 Task: Start in the project CheckTech the sprint 'Velocity Vikings', with a duration of 2 weeks. Start in the project CheckTech the sprint 'Velocity Vikings', with a duration of 1 week. Start in the project CheckTech the sprint 'Velocity Vikings', with a duration of 3 weeks
Action: Mouse moved to (71, 158)
Screenshot: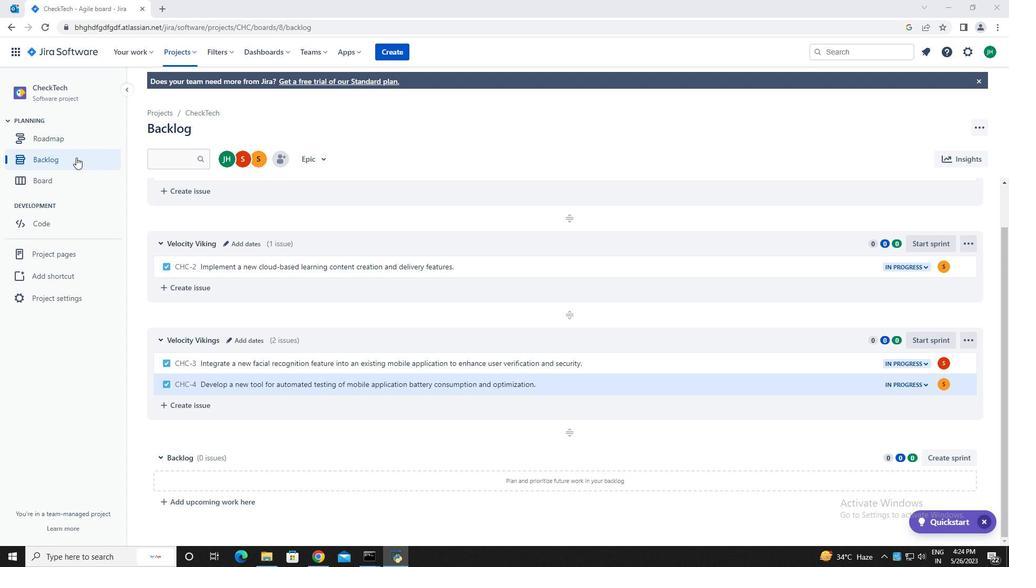 
Action: Mouse pressed left at (71, 158)
Screenshot: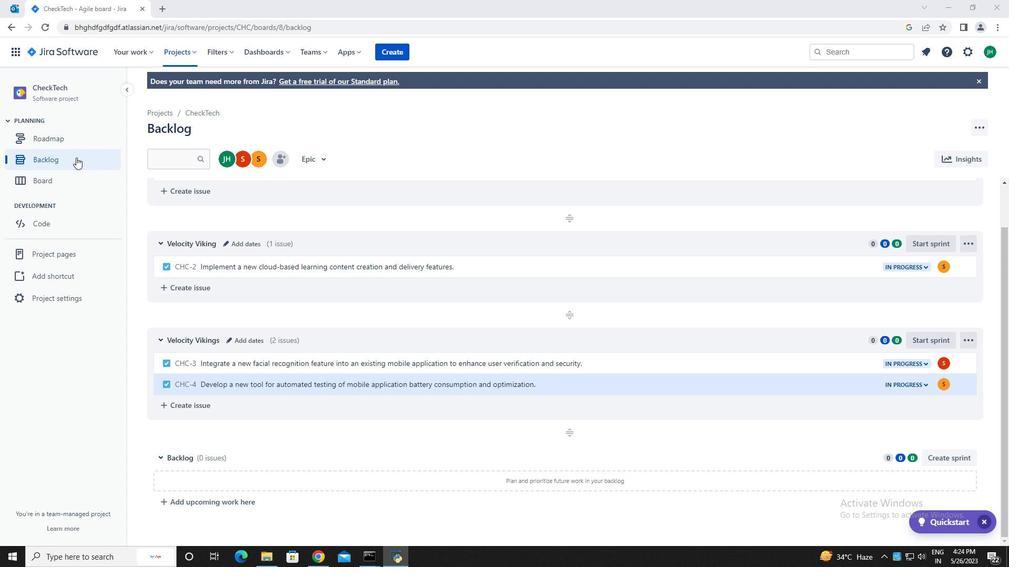 
Action: Mouse moved to (319, 160)
Screenshot: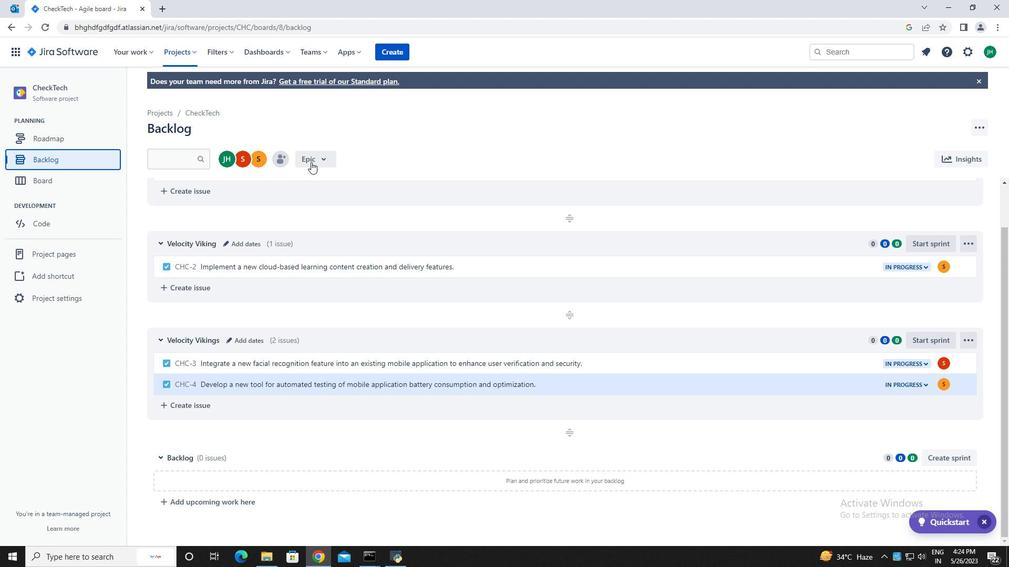 
Action: Mouse pressed left at (319, 160)
Screenshot: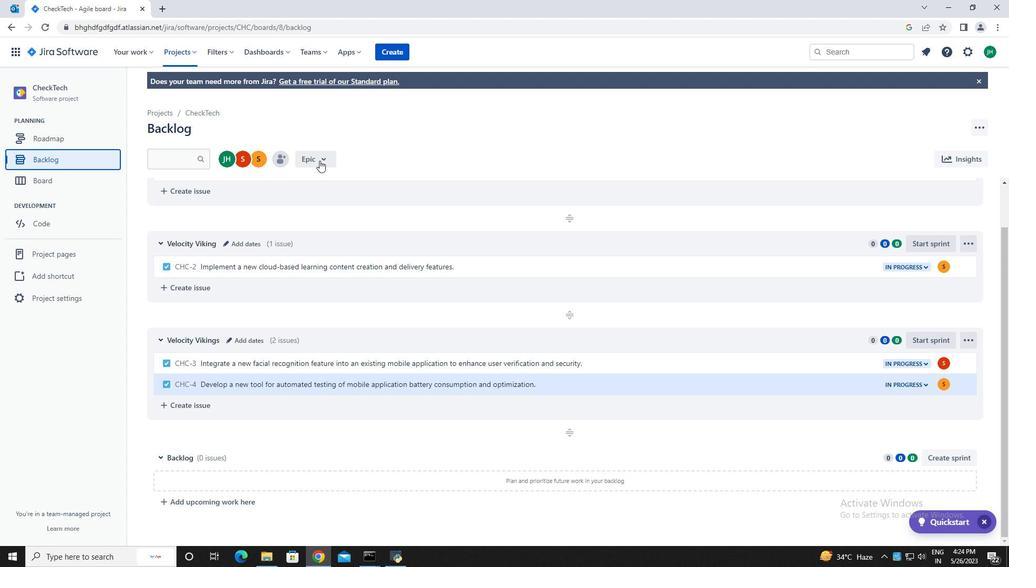 
Action: Mouse moved to (316, 225)
Screenshot: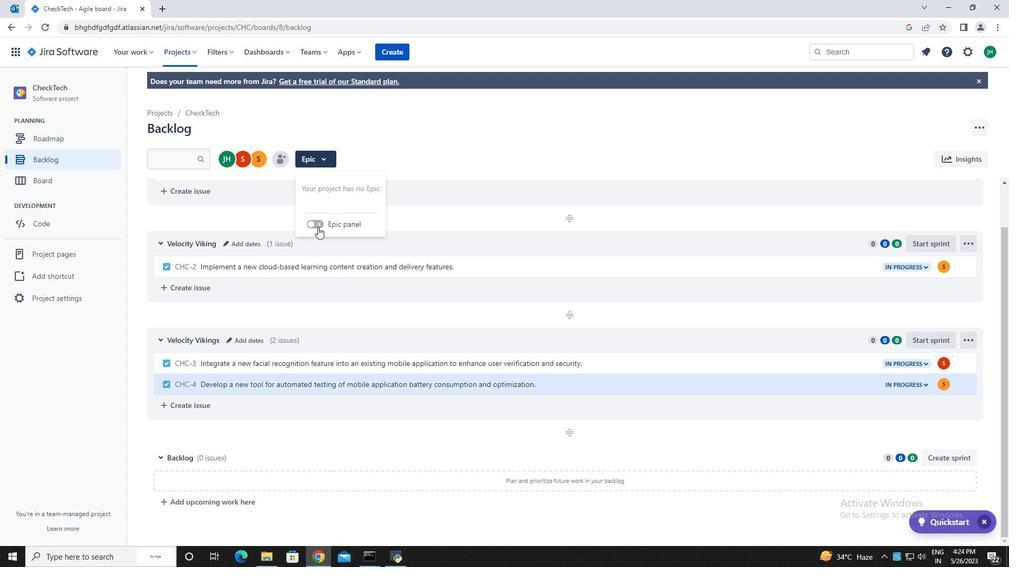 
Action: Mouse pressed left at (316, 225)
Screenshot: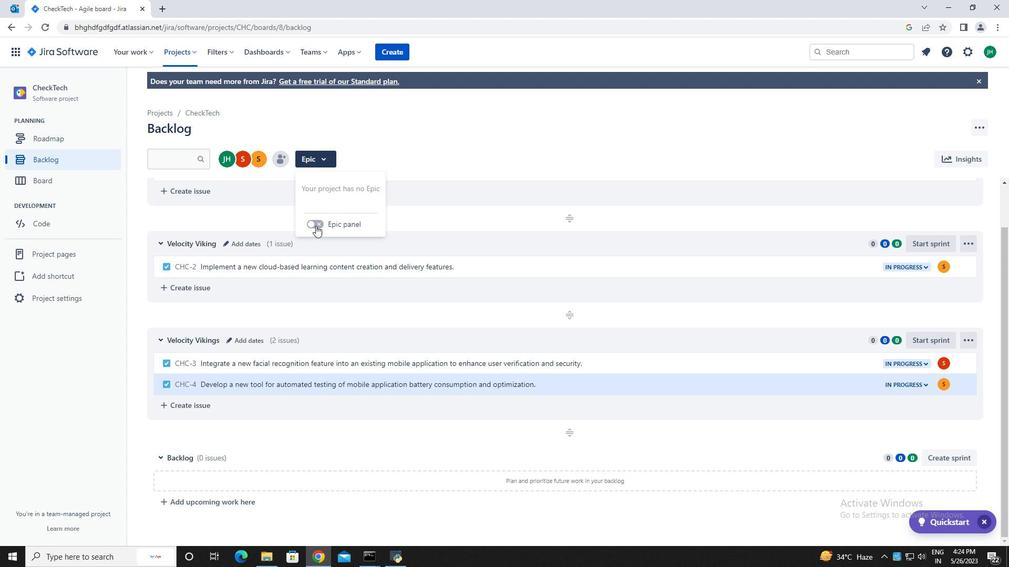 
Action: Mouse moved to (223, 390)
Screenshot: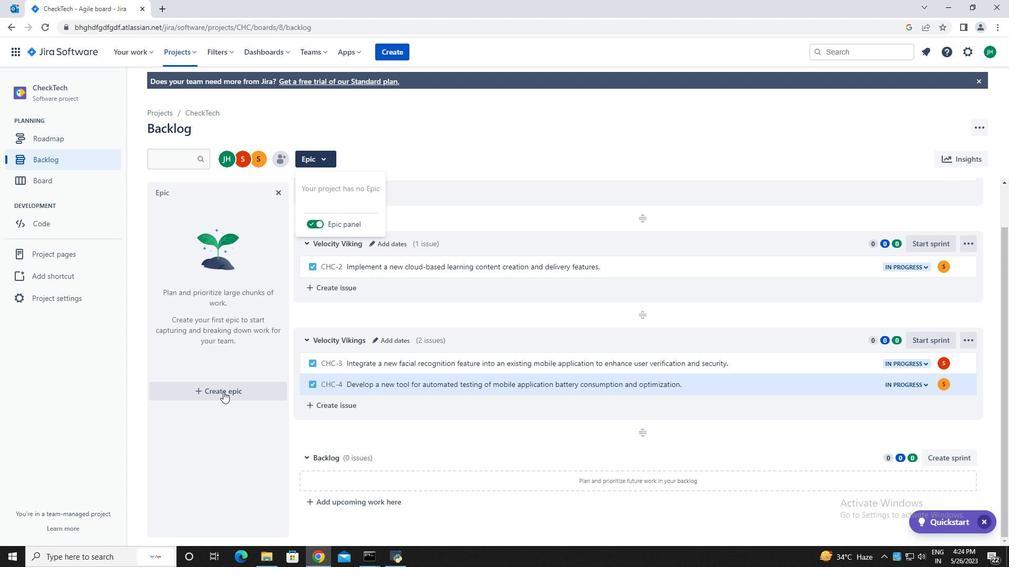 
Action: Mouse pressed left at (223, 390)
Screenshot: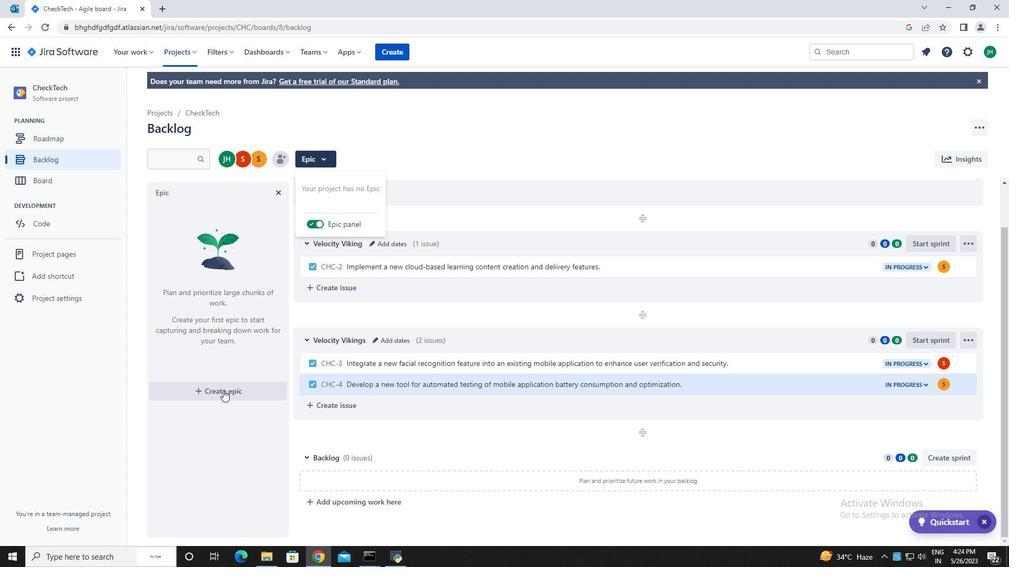 
Action: Mouse pressed left at (223, 390)
Screenshot: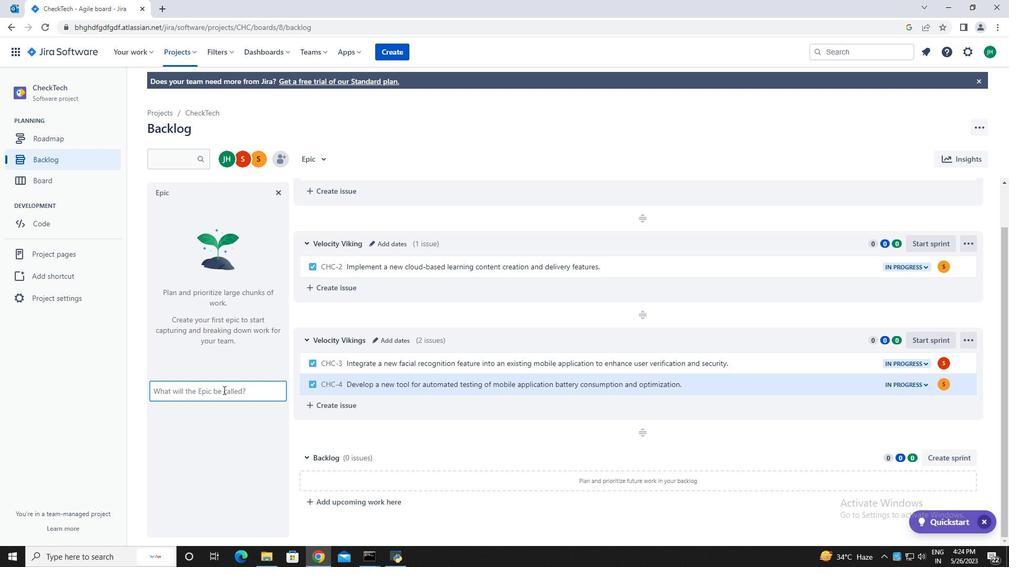 
Action: Mouse moved to (281, 191)
Screenshot: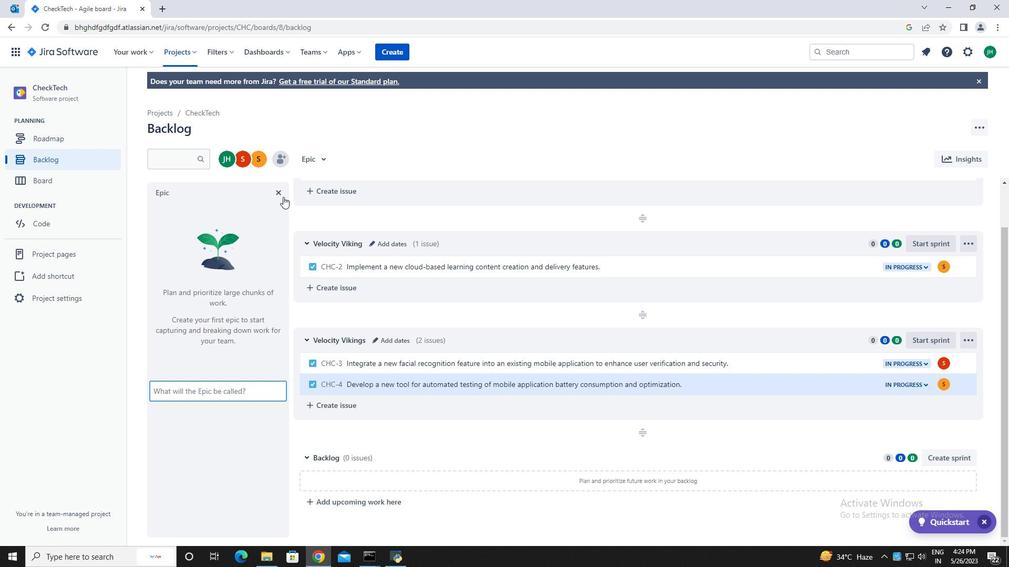 
Action: Mouse pressed left at (281, 191)
Screenshot: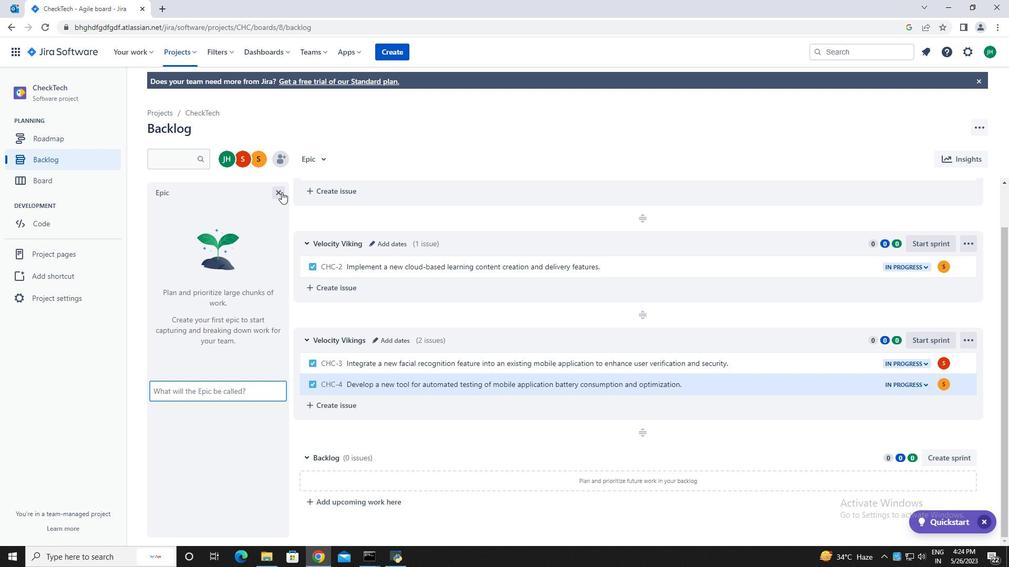 
Action: Mouse moved to (916, 278)
Screenshot: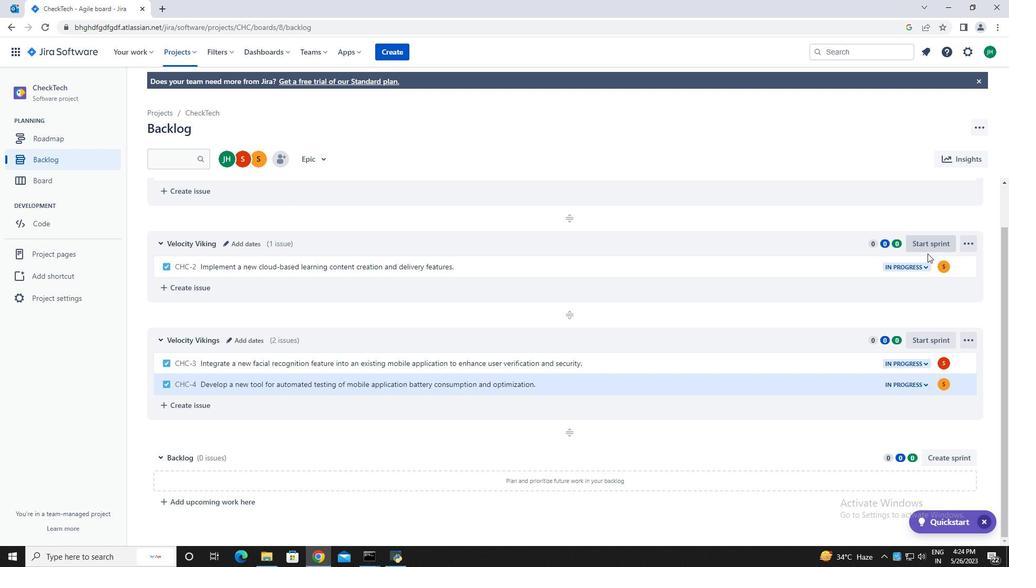 
Action: Mouse scrolled (916, 278) with delta (0, 0)
Screenshot: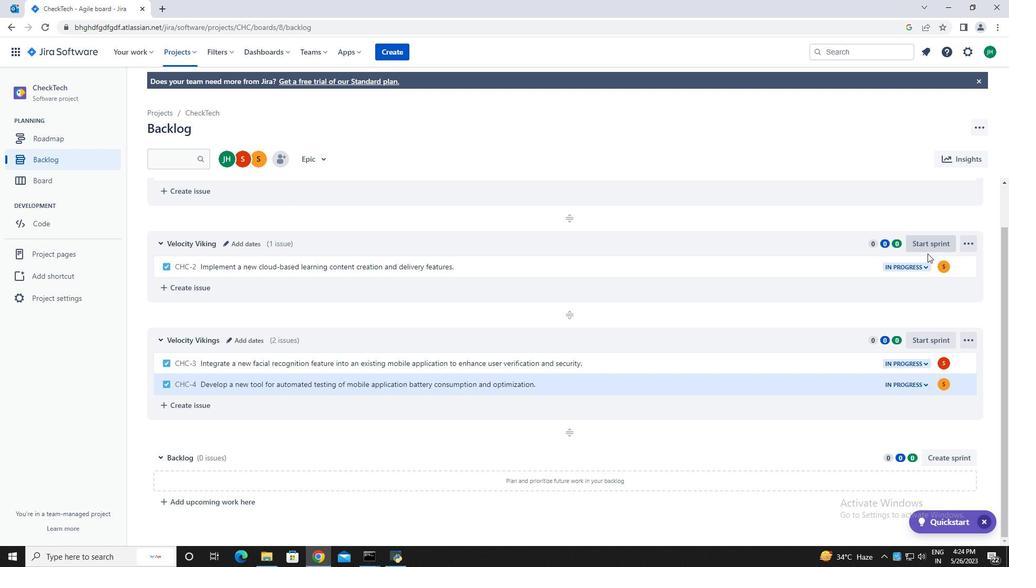 
Action: Mouse moved to (916, 278)
Screenshot: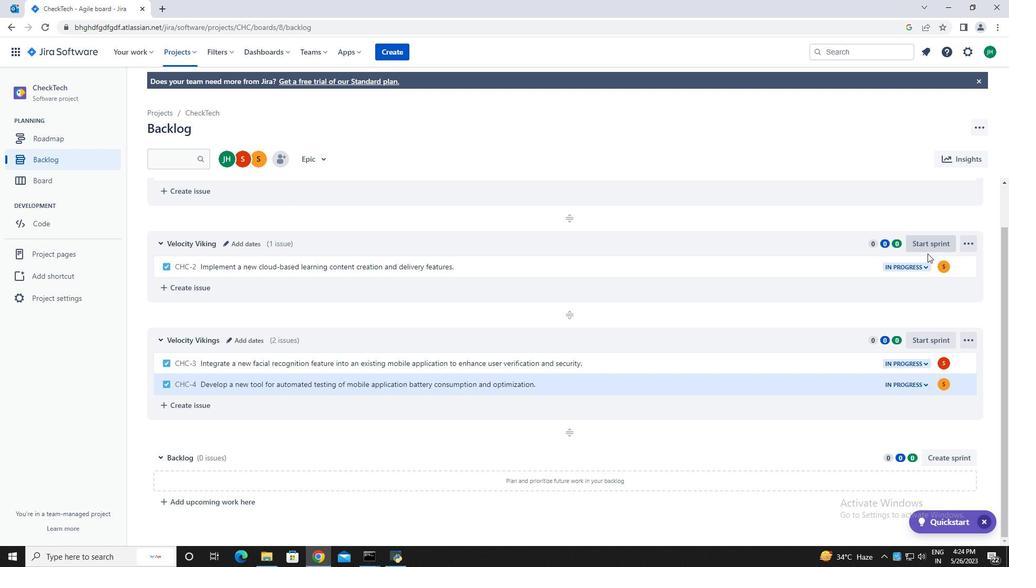 
Action: Mouse scrolled (916, 278) with delta (0, 0)
Screenshot: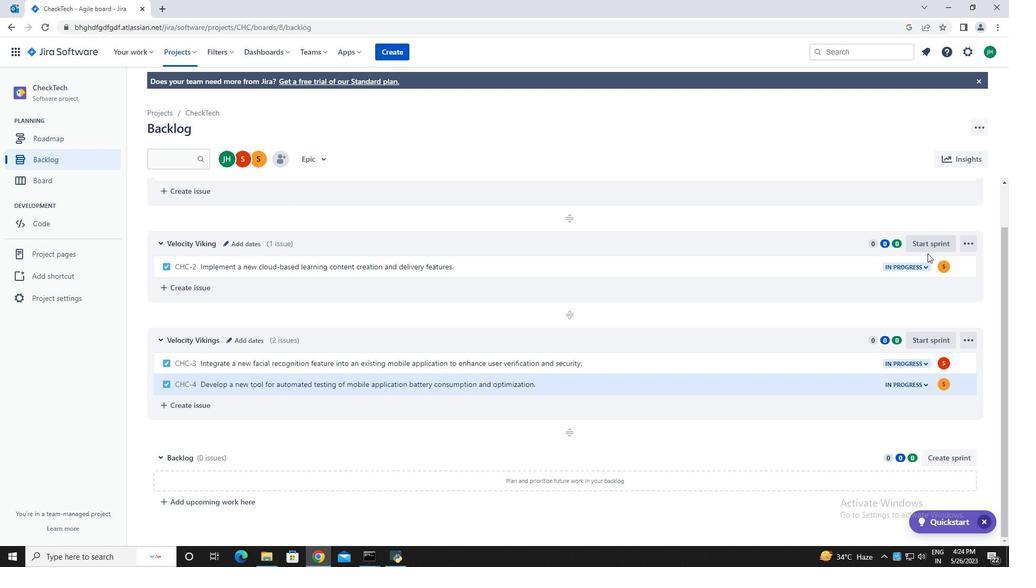 
Action: Mouse moved to (915, 277)
Screenshot: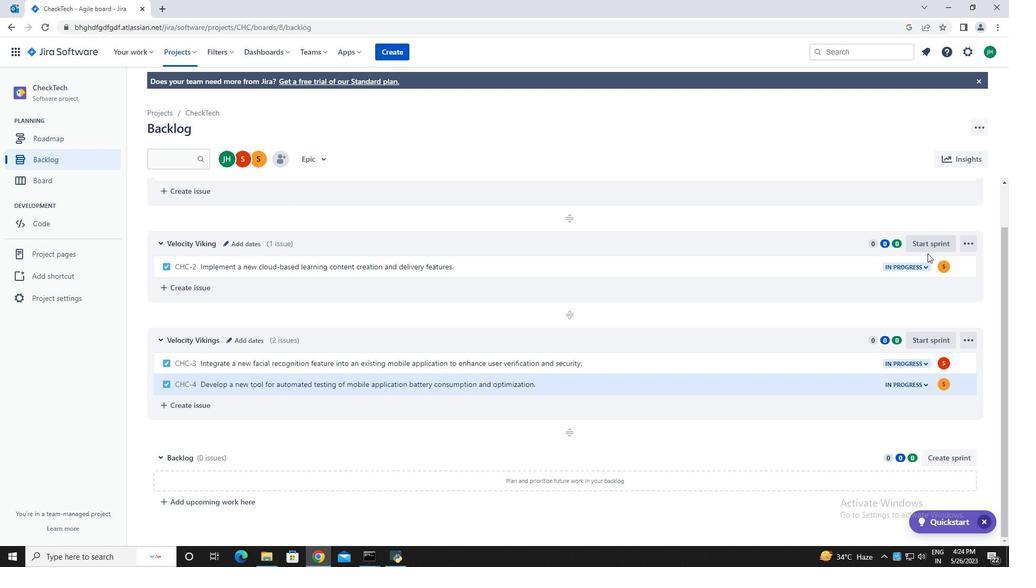 
Action: Mouse scrolled (915, 277) with delta (0, 0)
Screenshot: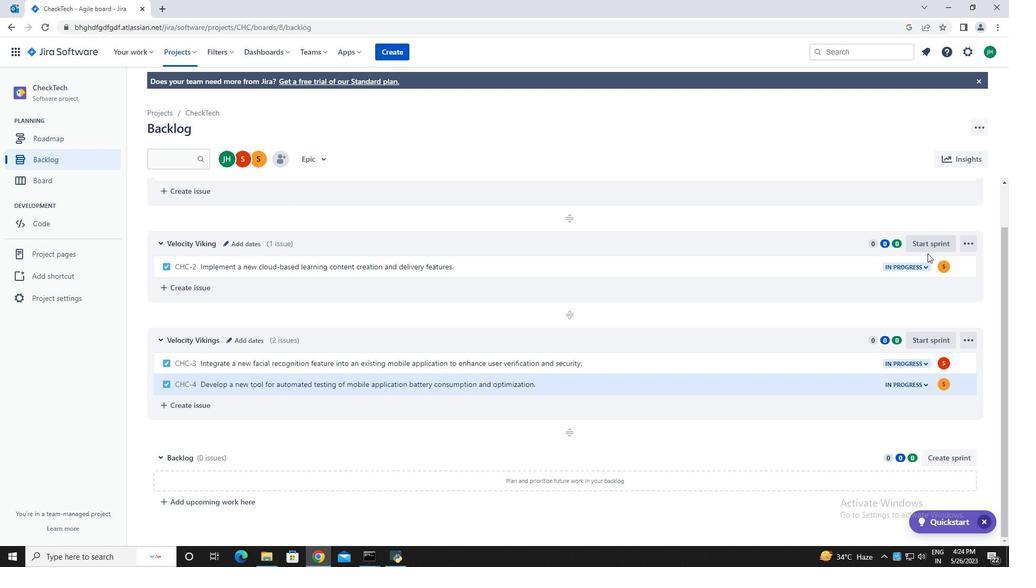 
Action: Mouse moved to (913, 270)
Screenshot: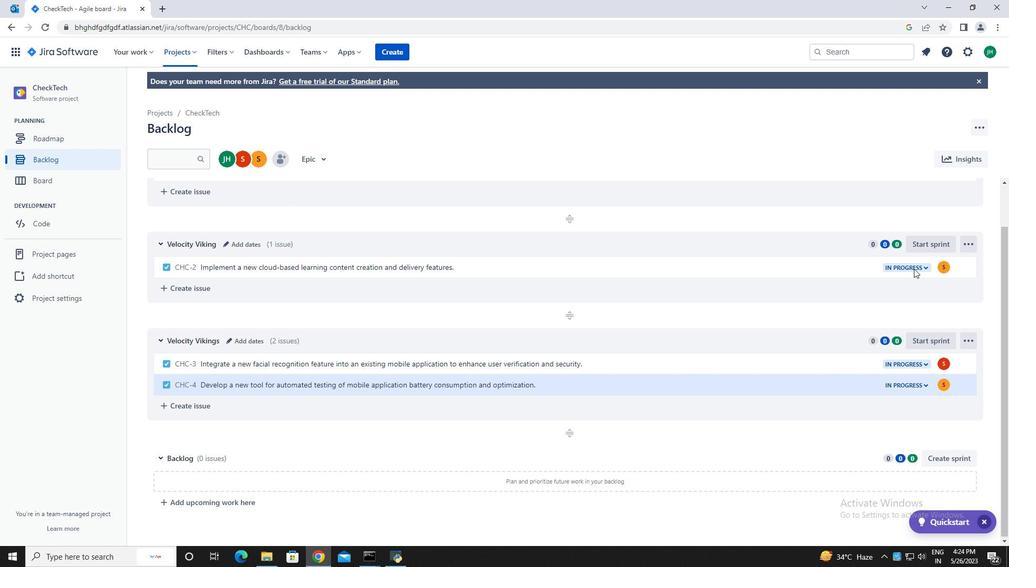 
Action: Mouse scrolled (913, 270) with delta (0, 0)
Screenshot: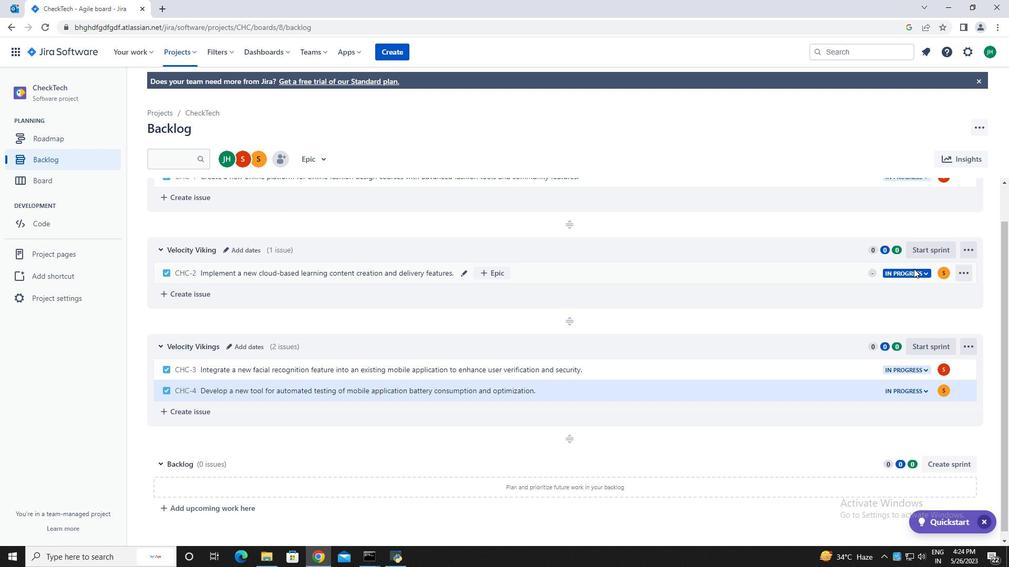 
Action: Mouse scrolled (913, 270) with delta (0, 0)
Screenshot: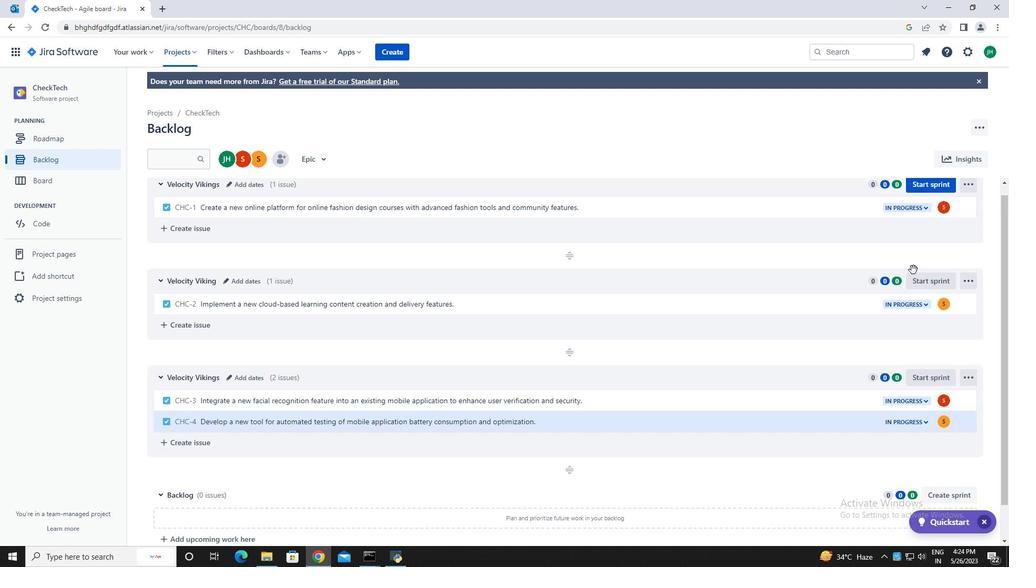 
Action: Mouse moved to (913, 270)
Screenshot: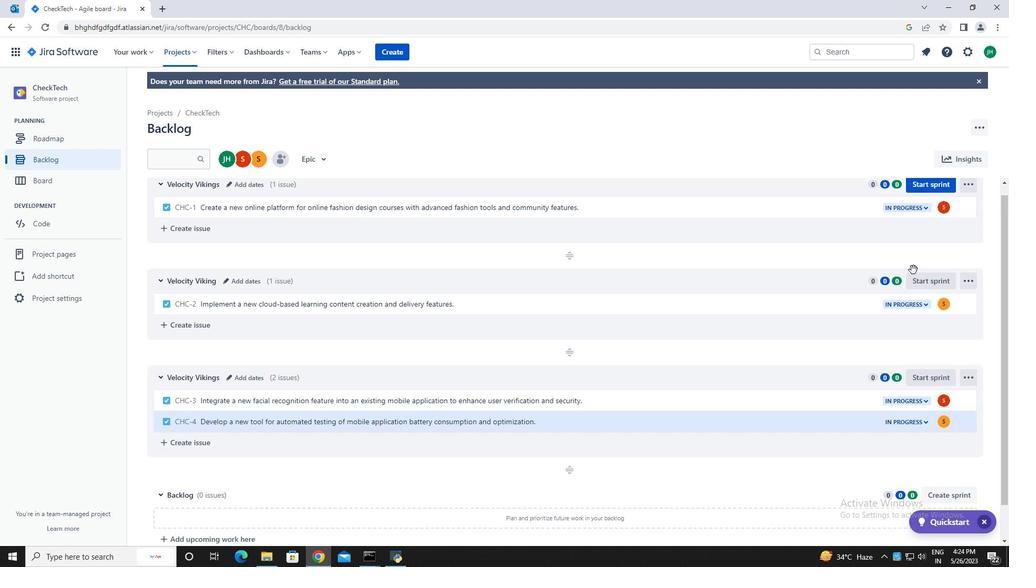 
Action: Mouse scrolled (913, 270) with delta (0, 0)
Screenshot: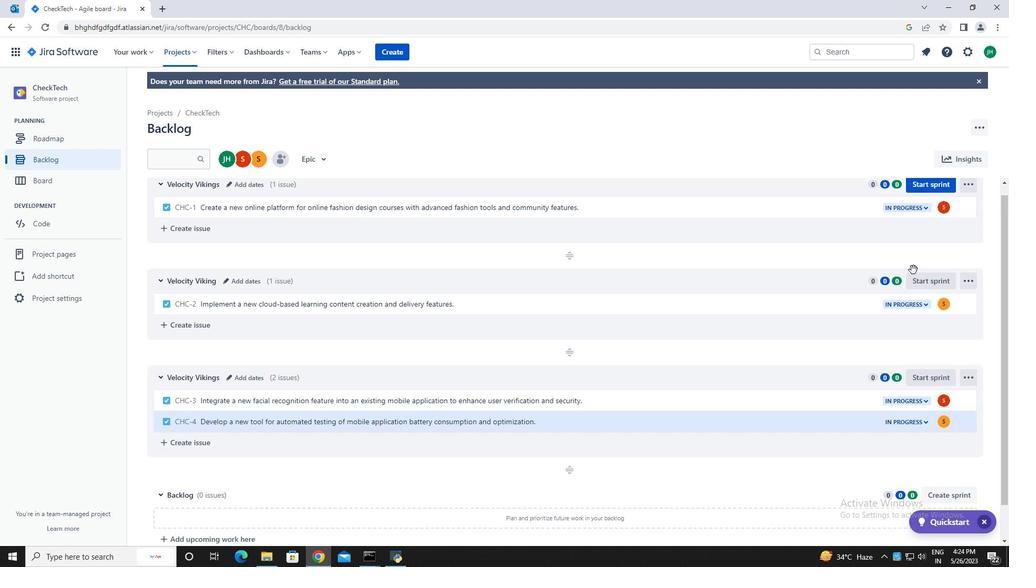 
Action: Mouse scrolled (913, 270) with delta (0, 0)
Screenshot: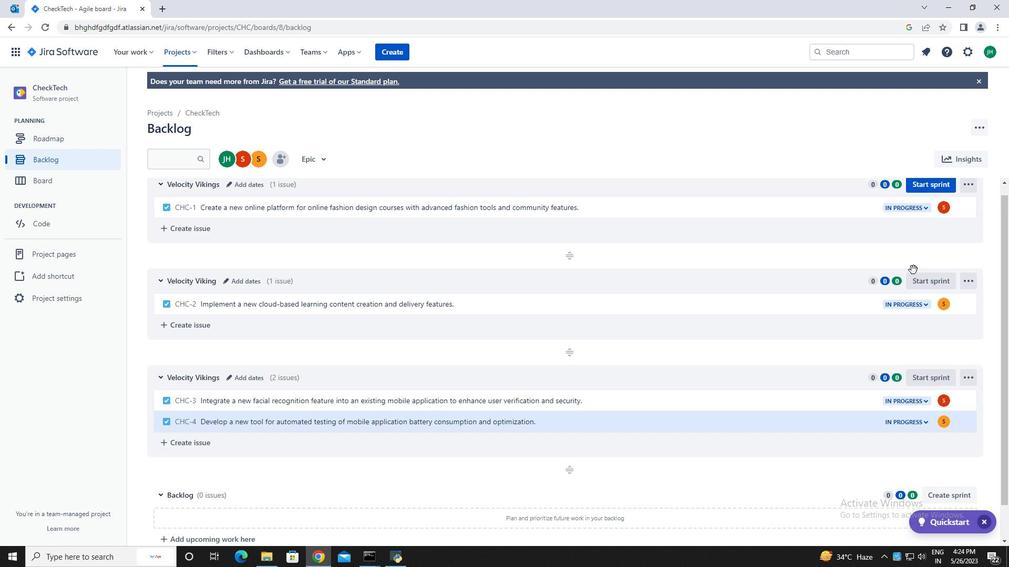 
Action: Mouse moved to (932, 195)
Screenshot: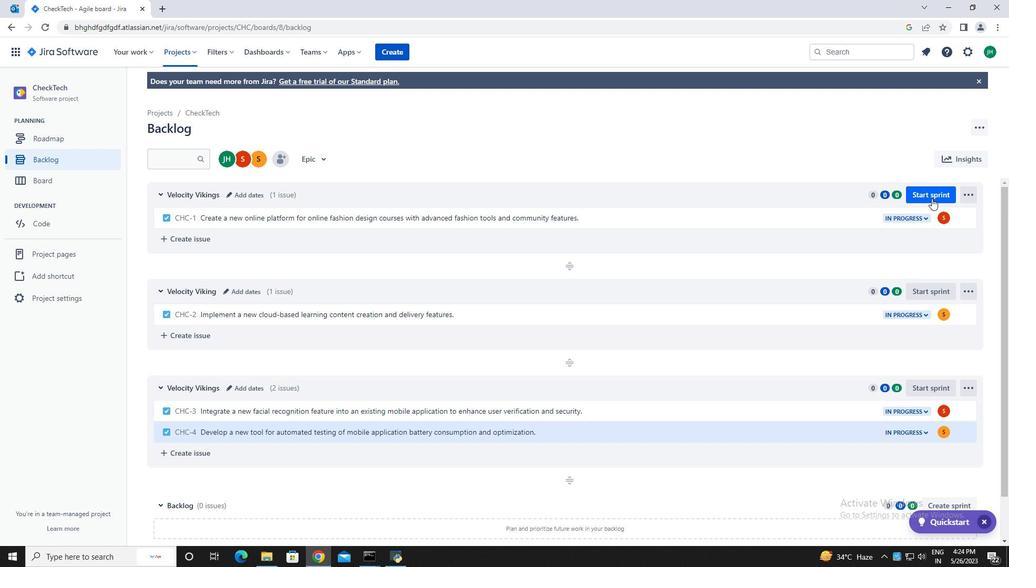 
Action: Mouse pressed left at (932, 195)
Screenshot: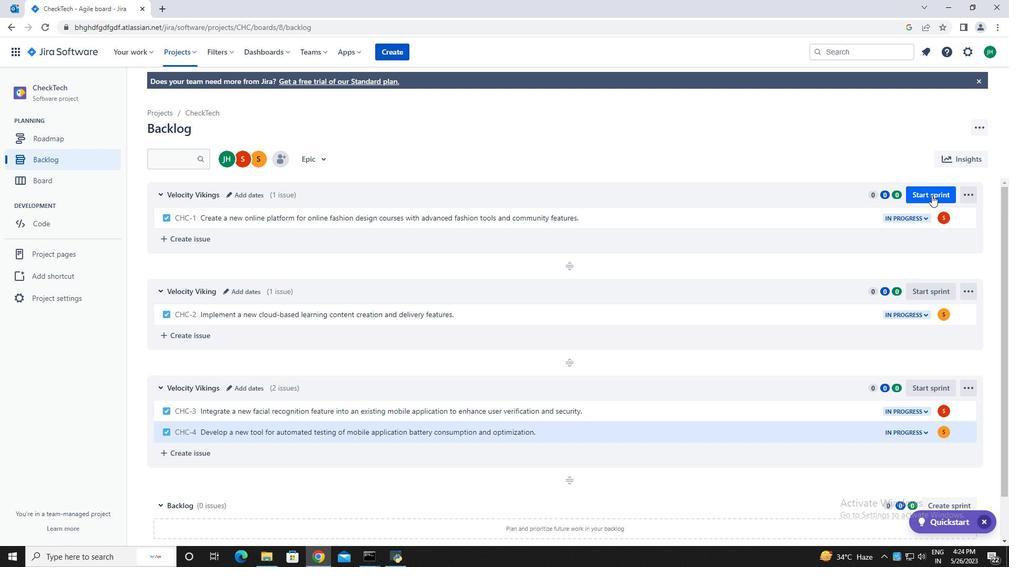 
Action: Mouse moved to (387, 185)
Screenshot: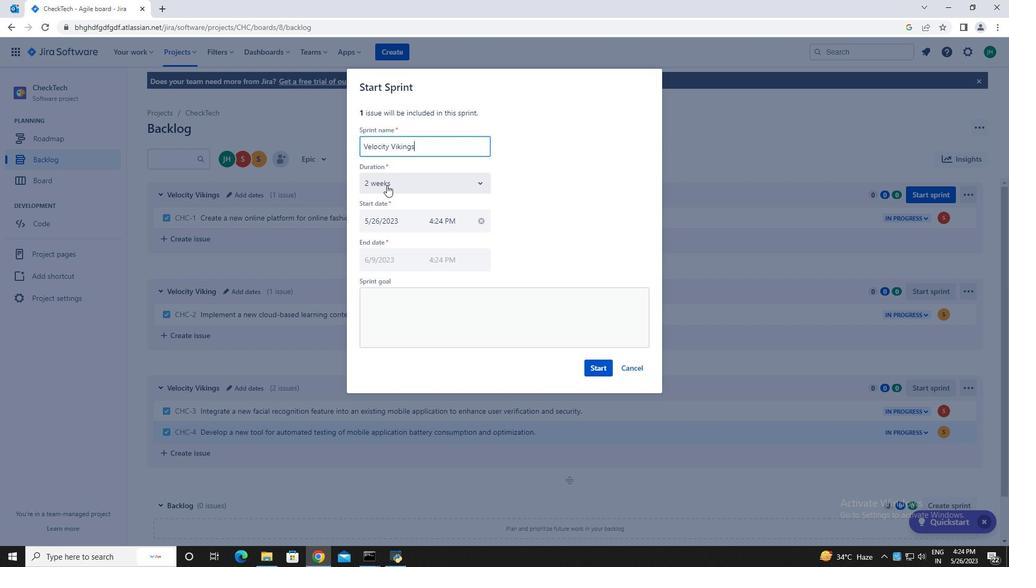 
Action: Mouse pressed left at (387, 185)
Screenshot: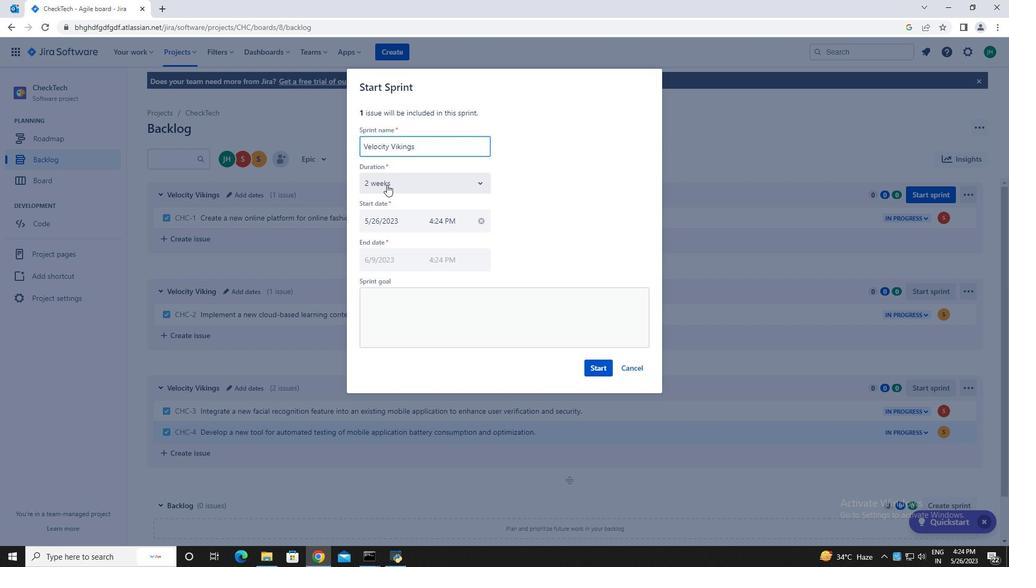 
Action: Mouse moved to (390, 226)
Screenshot: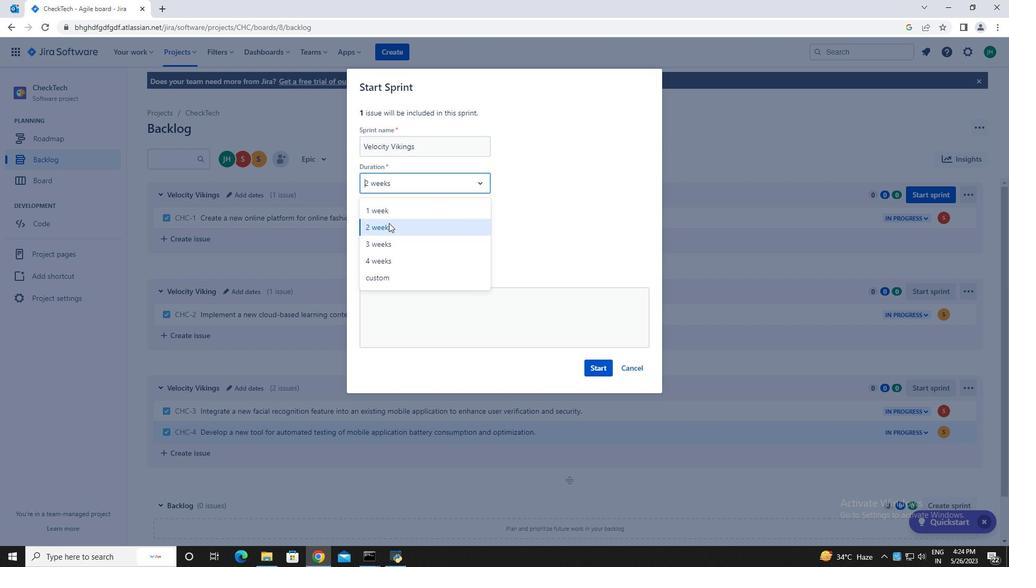 
Action: Mouse pressed left at (390, 226)
Screenshot: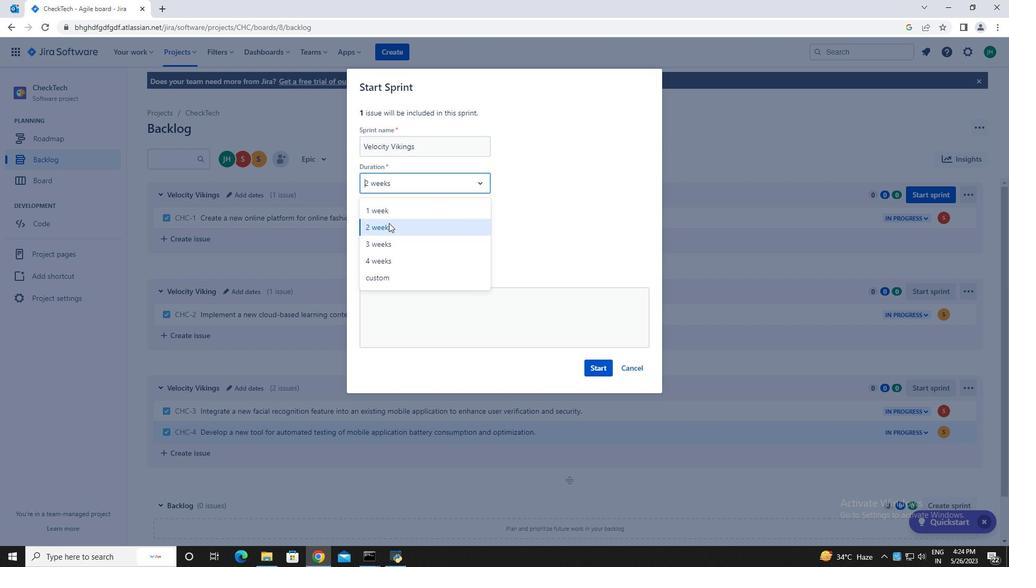 
Action: Mouse moved to (602, 367)
Screenshot: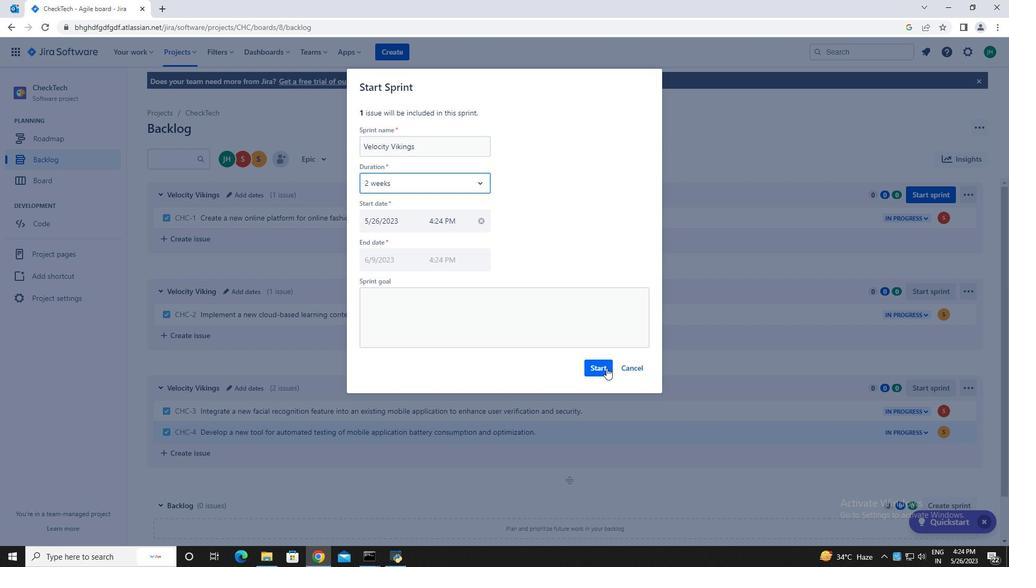 
Action: Mouse pressed left at (602, 367)
Screenshot: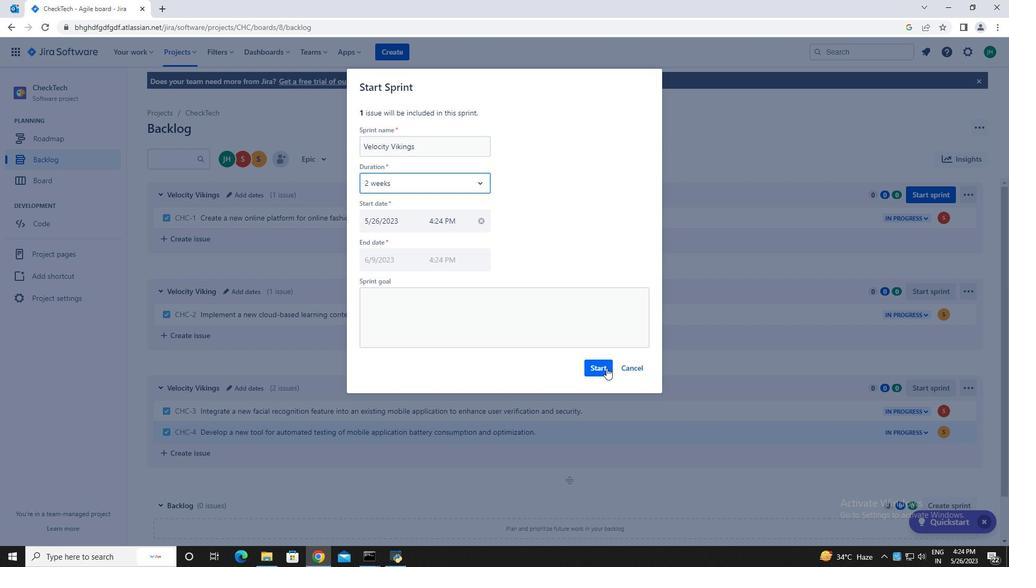 
Action: Mouse moved to (74, 159)
Screenshot: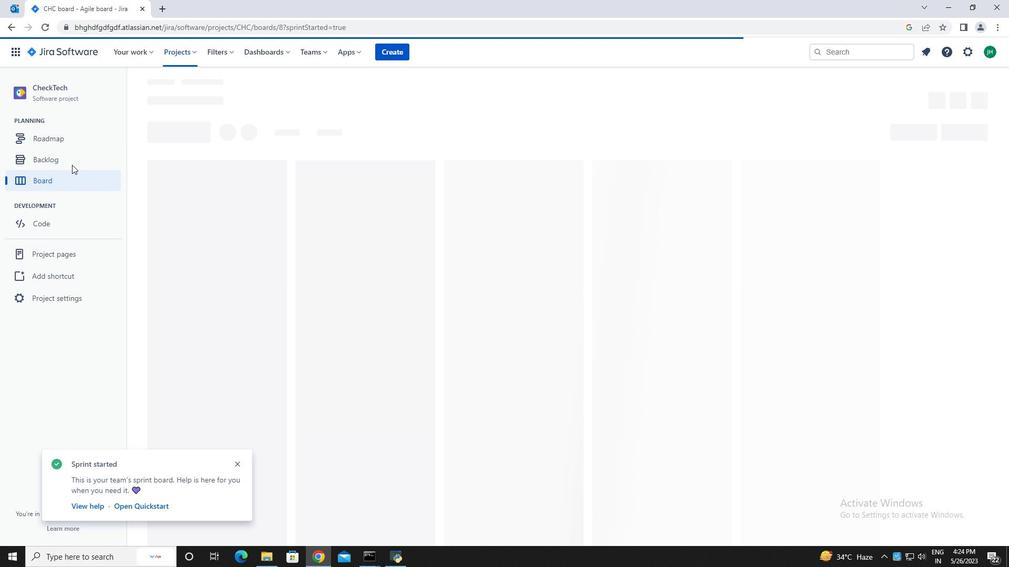 
Action: Mouse pressed left at (74, 159)
Screenshot: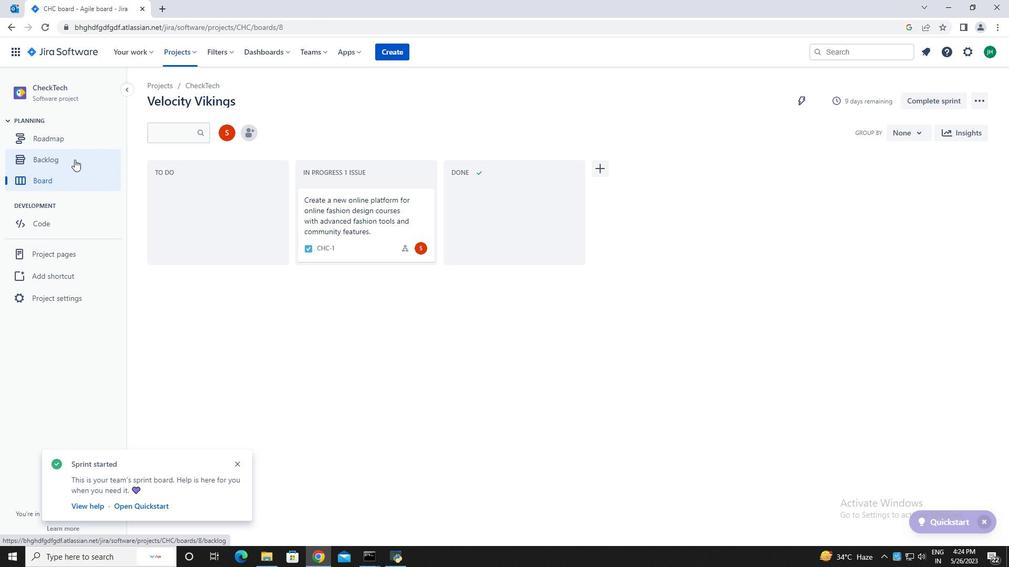 
Action: Mouse moved to (929, 286)
Screenshot: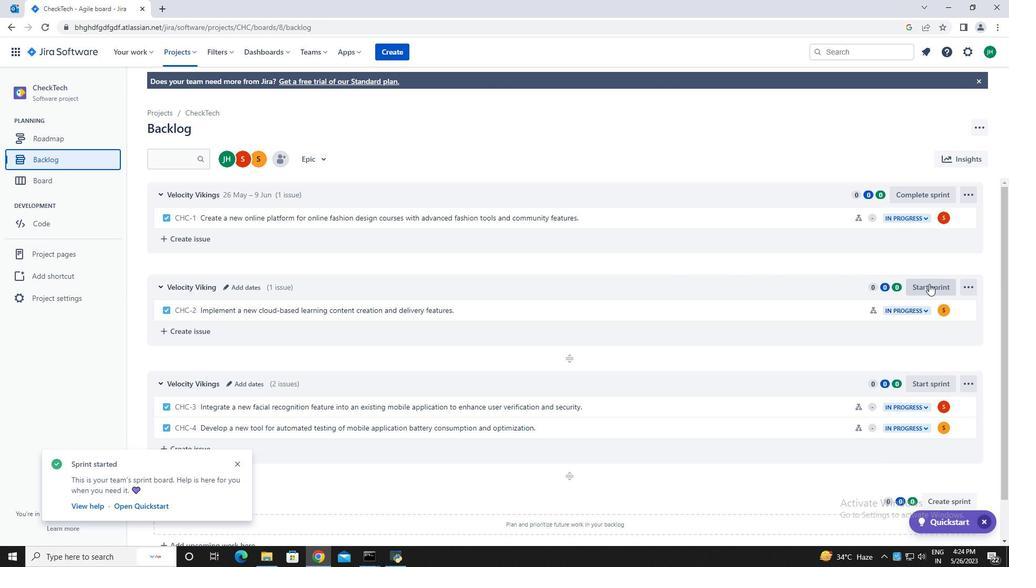 
Action: Mouse pressed left at (929, 286)
Screenshot: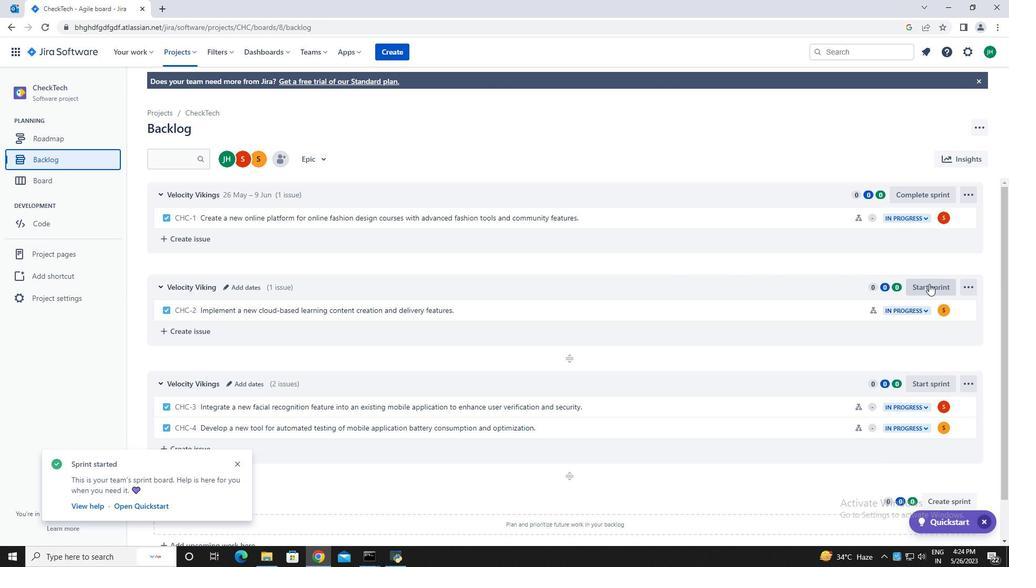 
Action: Mouse moved to (390, 182)
Screenshot: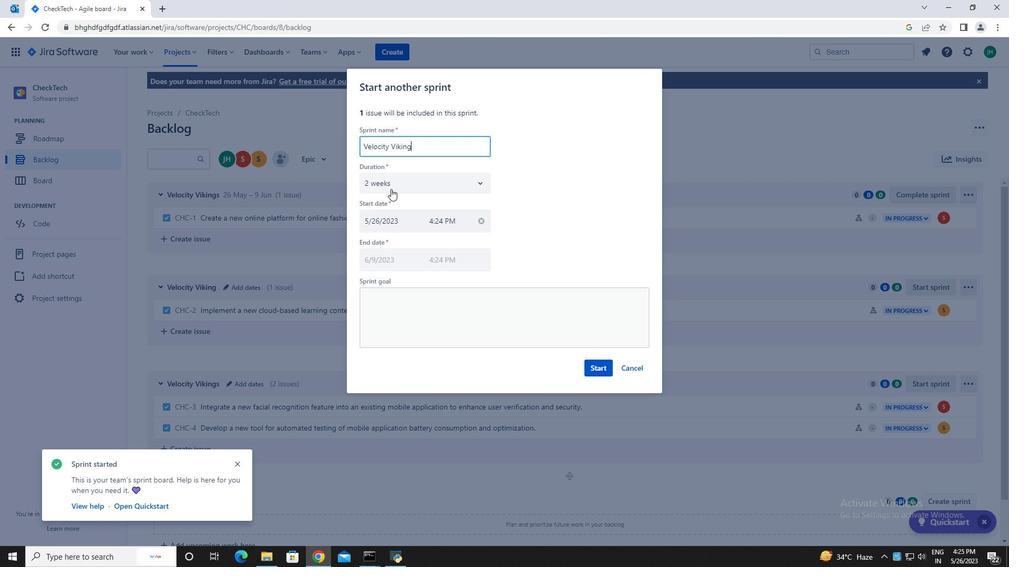 
Action: Mouse pressed left at (390, 182)
Screenshot: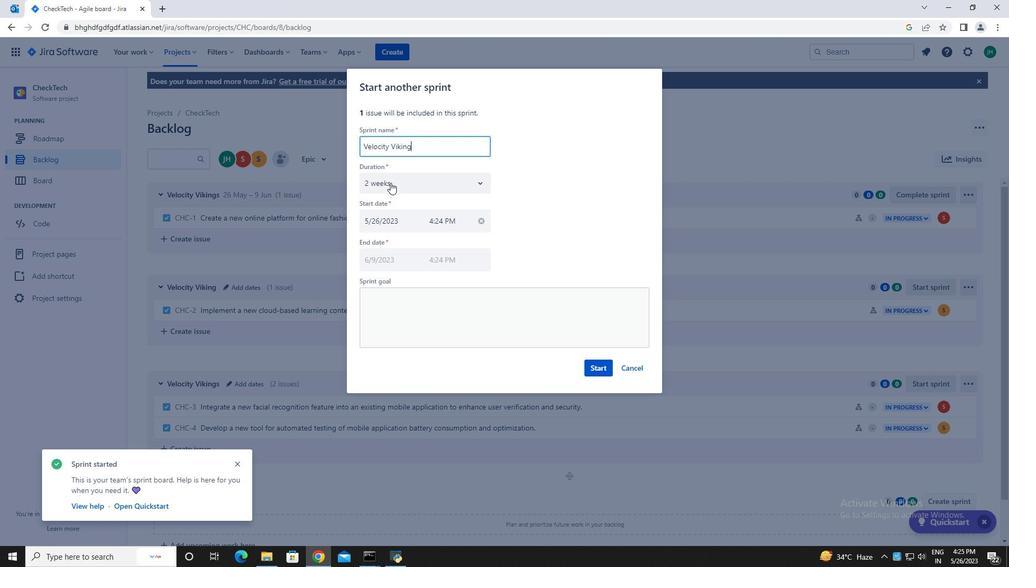 
Action: Mouse moved to (383, 213)
Screenshot: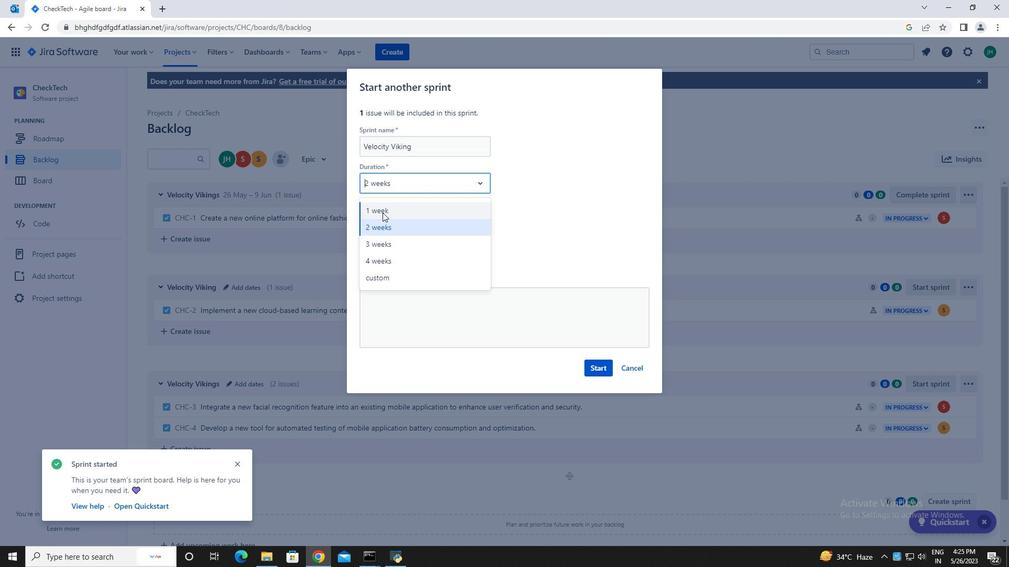 
Action: Mouse pressed left at (383, 213)
Screenshot: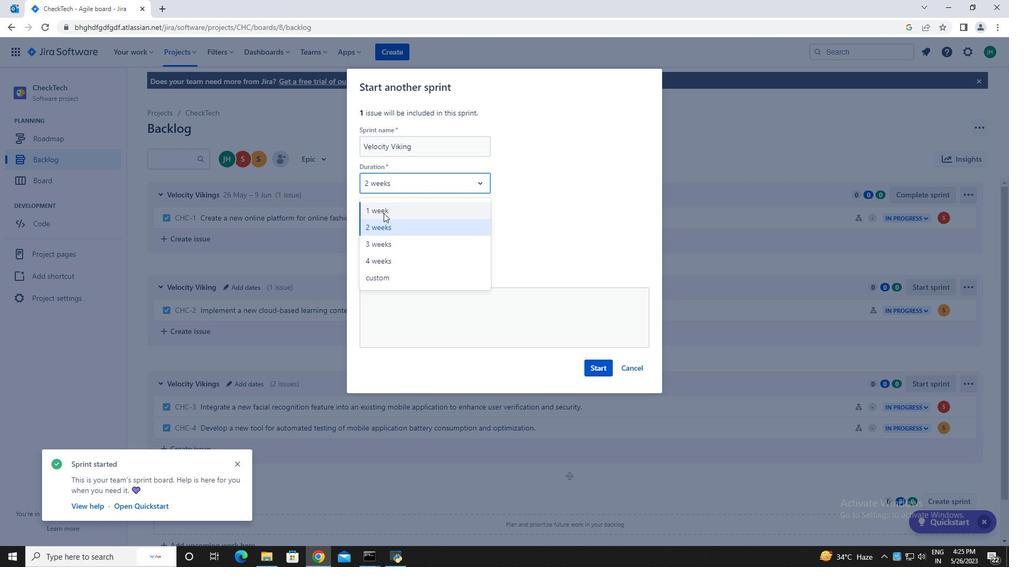 
Action: Mouse moved to (591, 366)
Screenshot: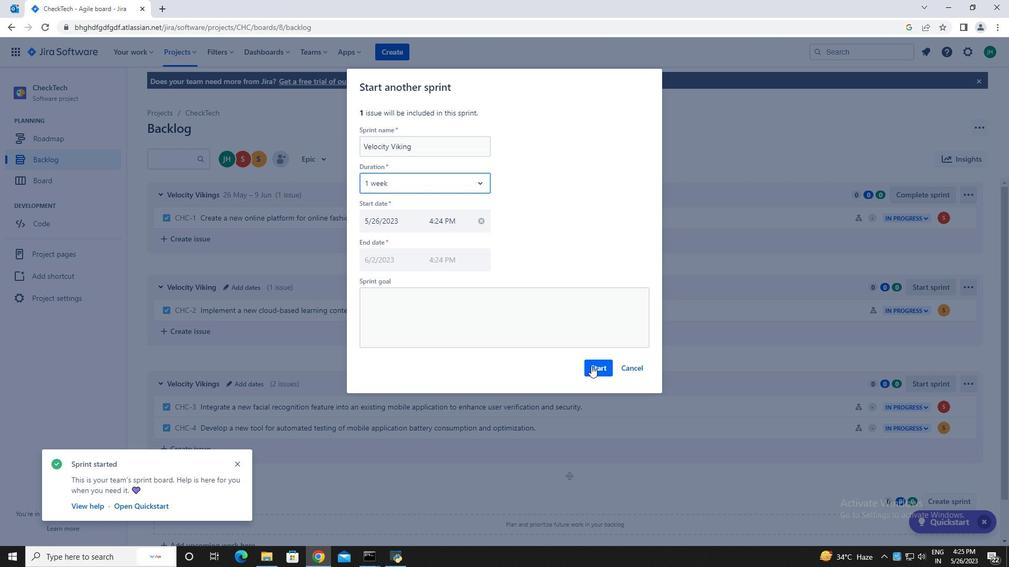 
Action: Mouse pressed left at (591, 366)
Screenshot: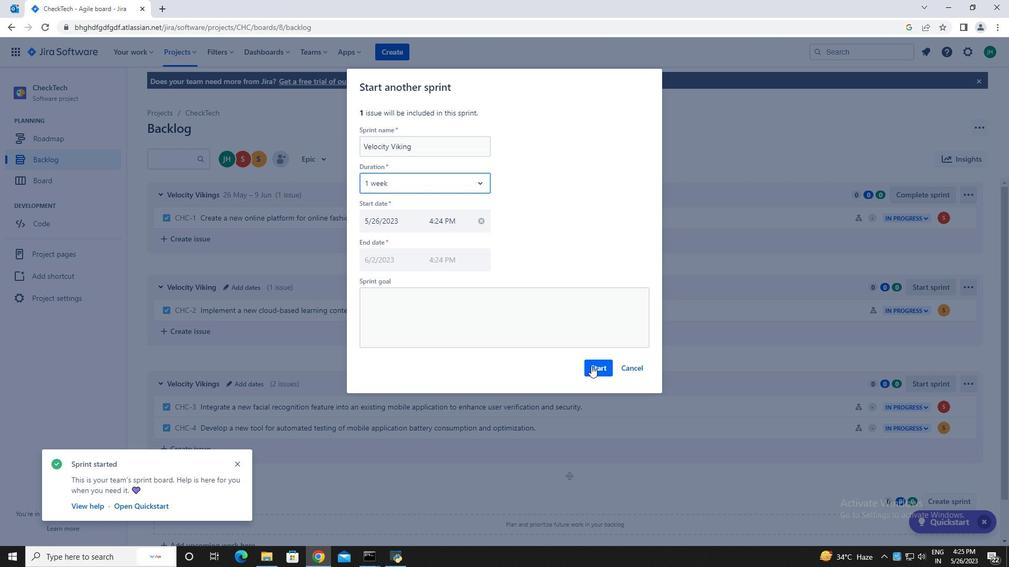
Action: Mouse moved to (87, 157)
Screenshot: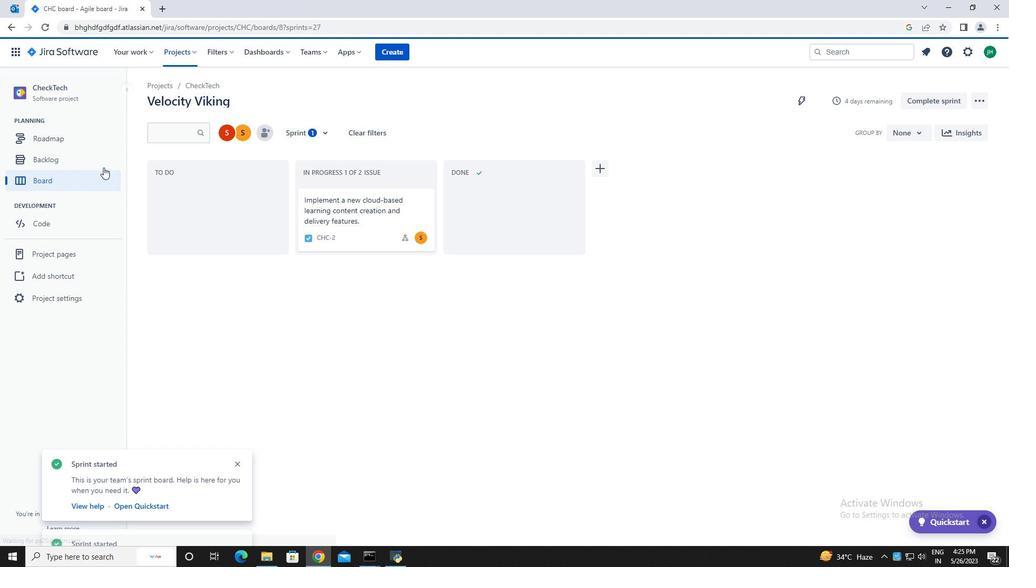 
Action: Mouse pressed left at (87, 157)
Screenshot: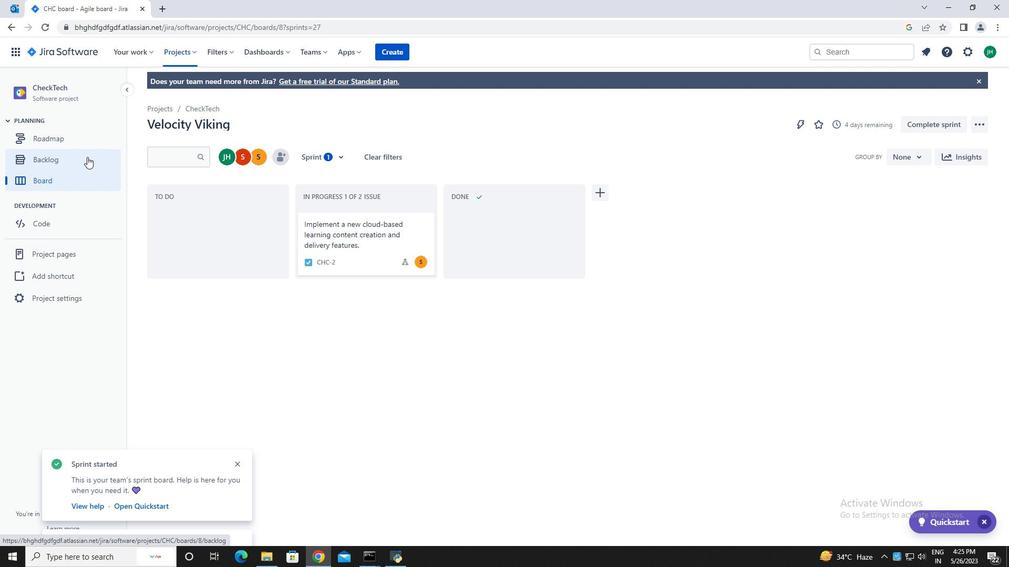 
Action: Mouse moved to (940, 380)
Screenshot: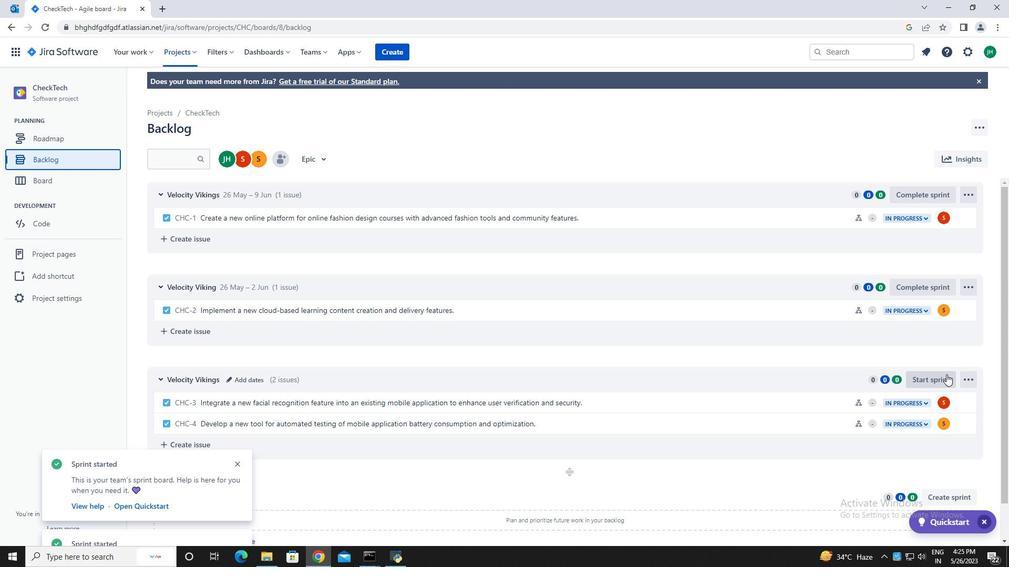 
Action: Mouse pressed left at (940, 380)
Screenshot: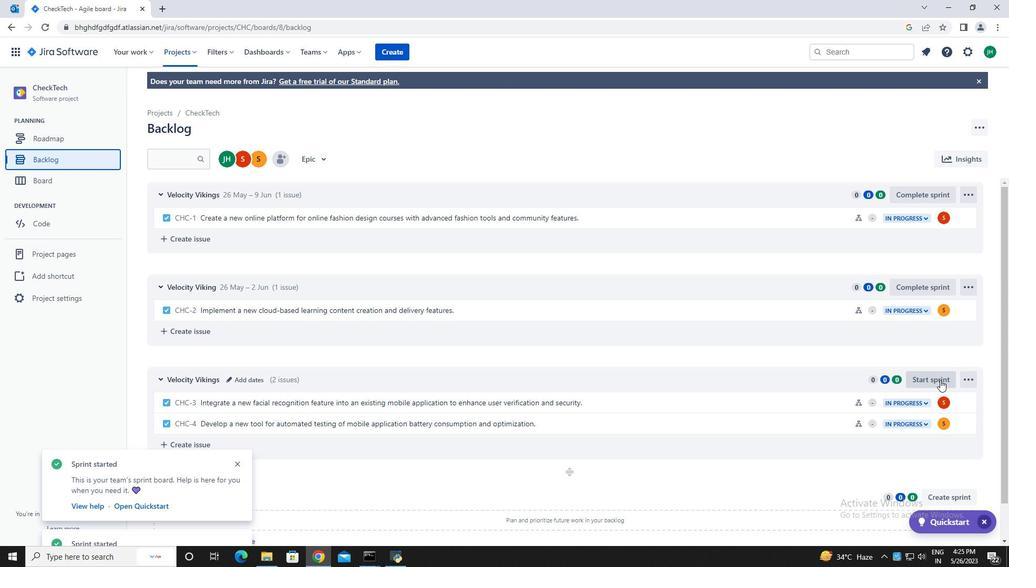 
Action: Mouse moved to (403, 179)
Screenshot: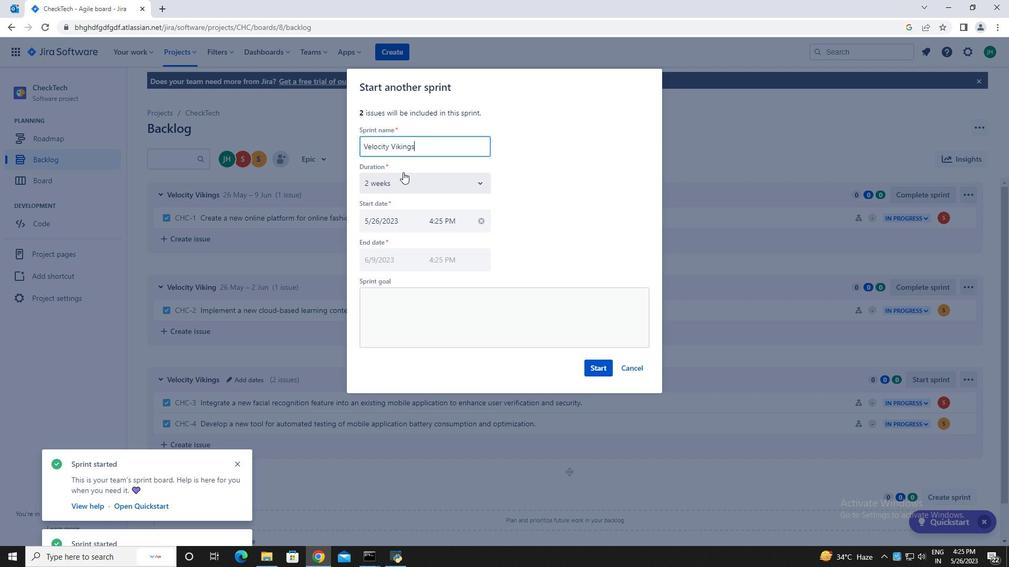 
Action: Mouse pressed left at (403, 179)
Screenshot: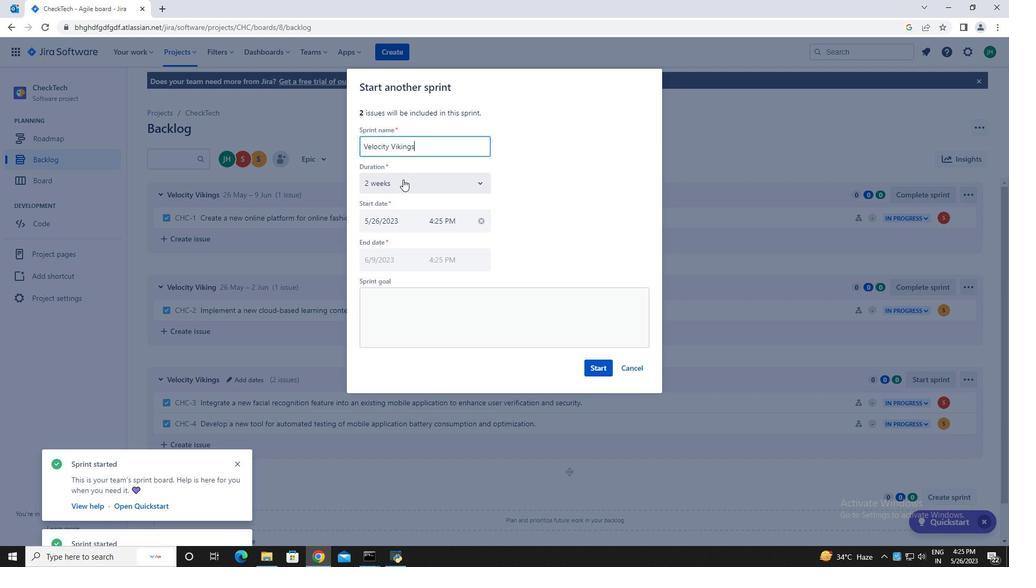 
Action: Mouse moved to (396, 246)
Screenshot: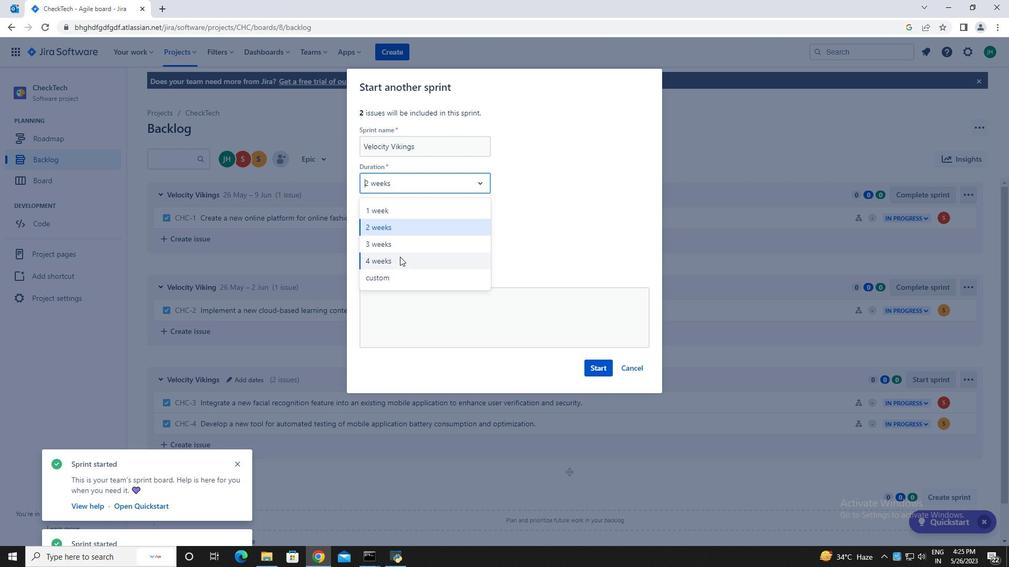 
Action: Mouse pressed left at (396, 246)
Screenshot: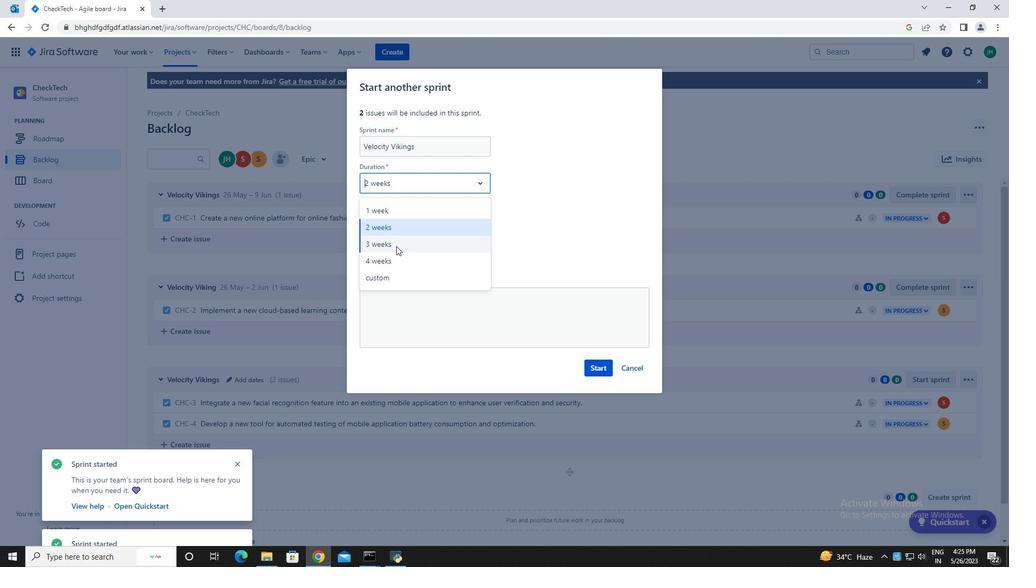 
Action: Mouse moved to (598, 369)
Screenshot: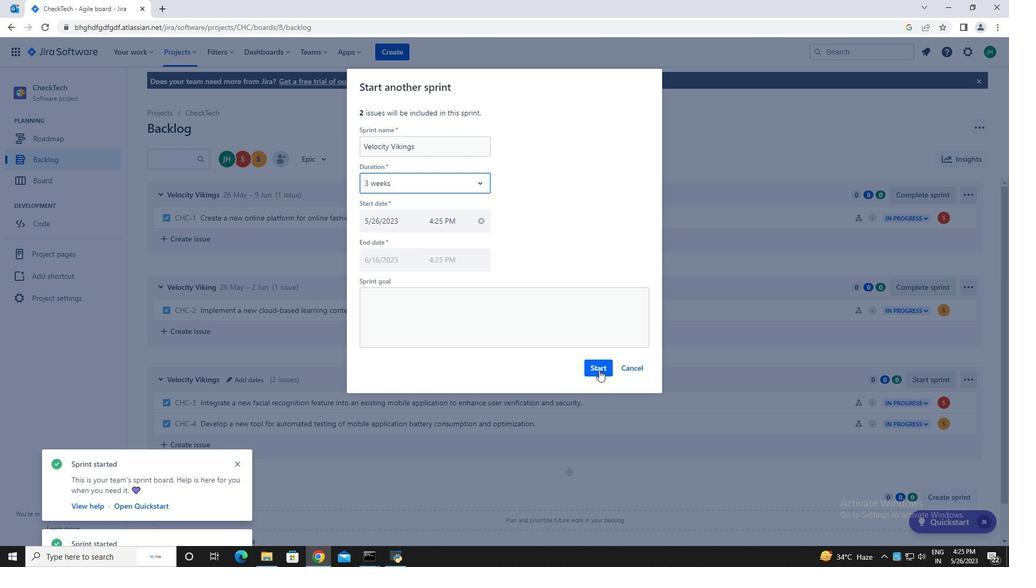 
Action: Mouse pressed left at (598, 369)
Screenshot: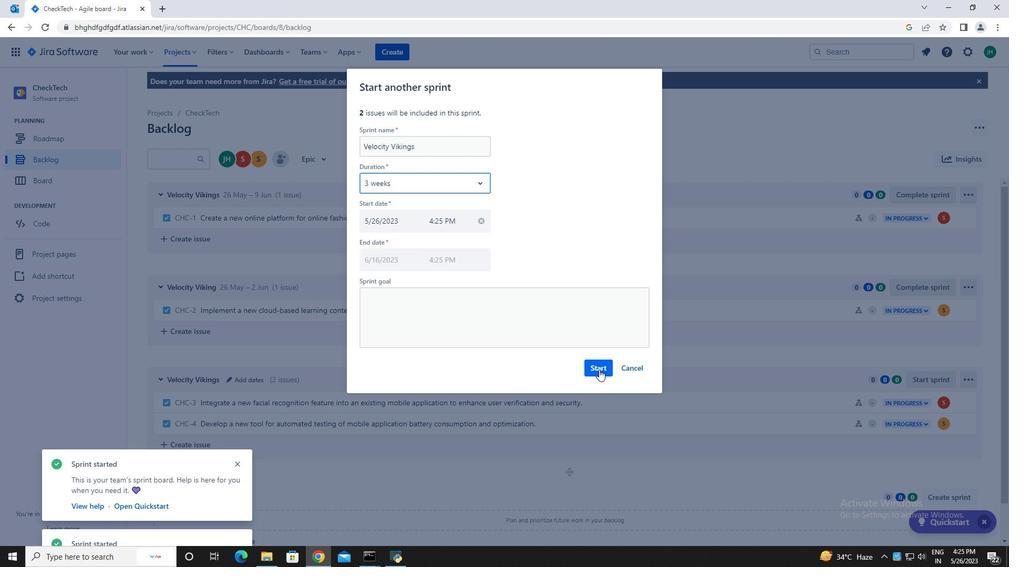 
Action: Mouse moved to (712, 290)
Screenshot: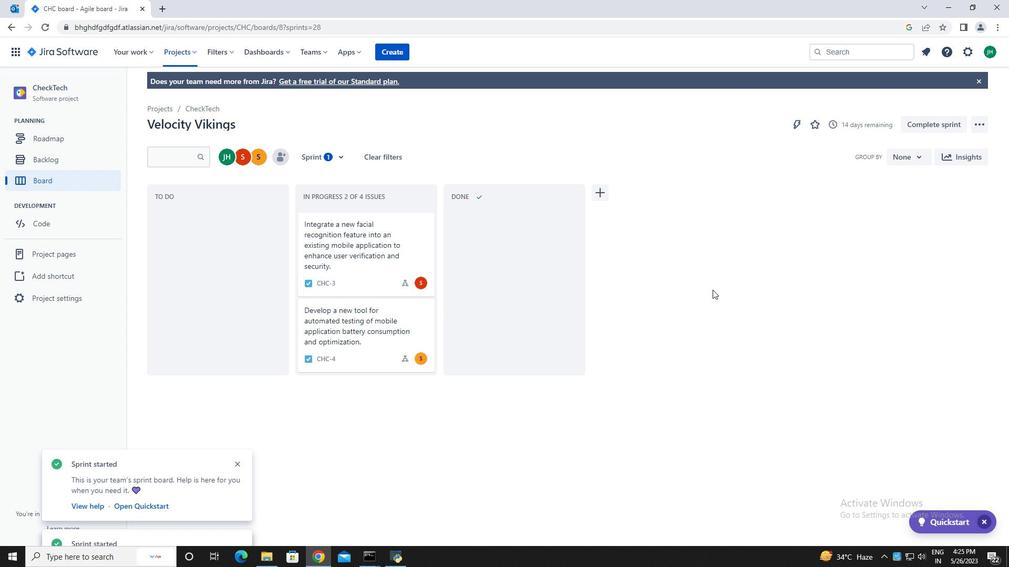 
